 Task: Select the Azores Time as time zone for the schedule.
Action: Mouse moved to (112, 350)
Screenshot: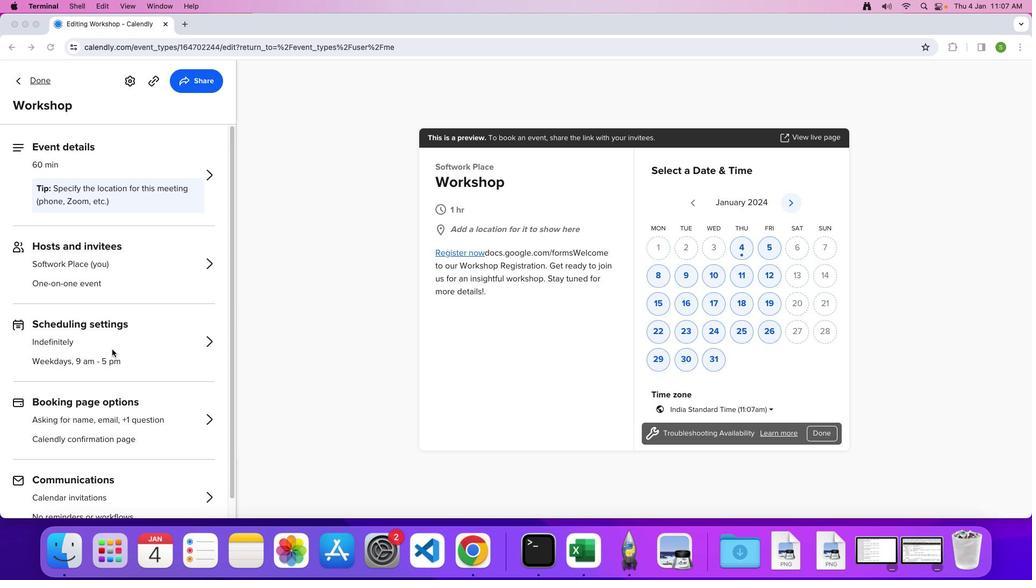 
Action: Mouse pressed left at (112, 350)
Screenshot: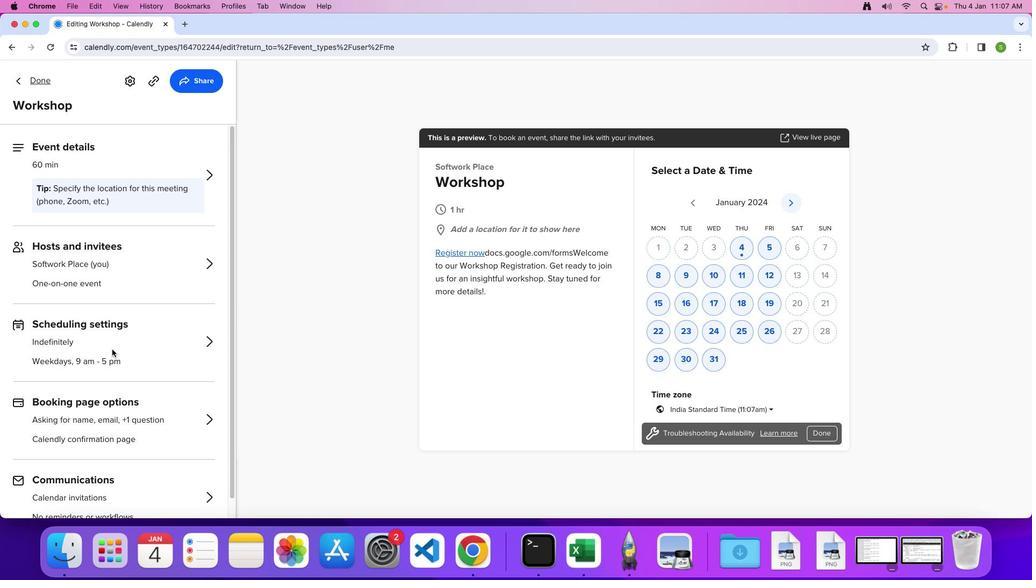 
Action: Mouse moved to (135, 333)
Screenshot: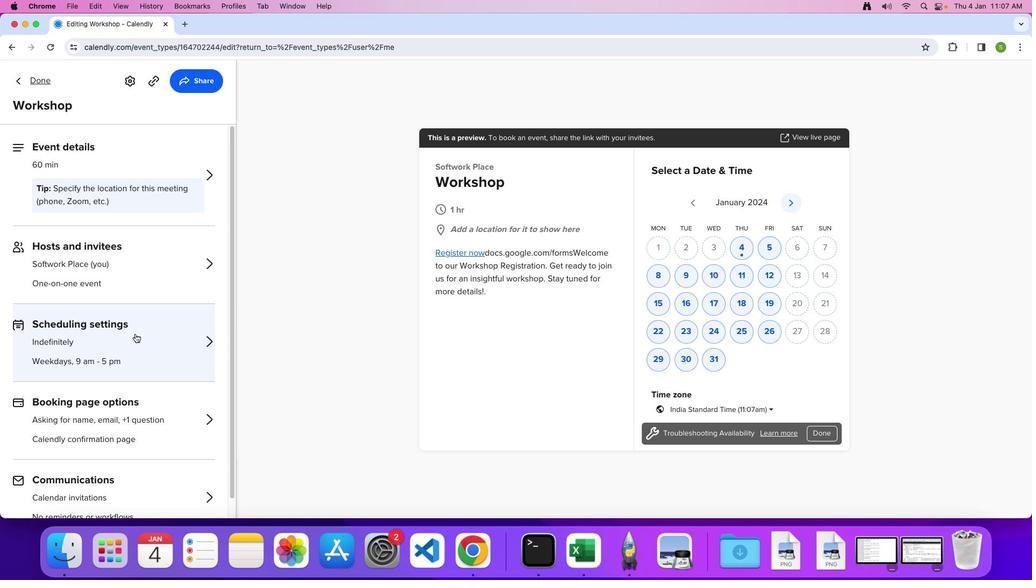 
Action: Mouse pressed left at (135, 333)
Screenshot: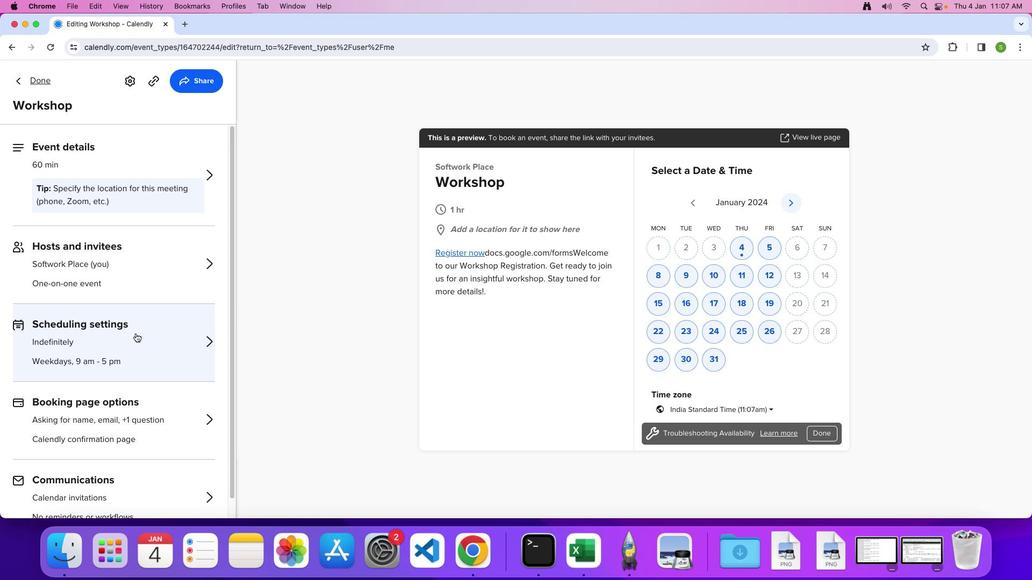 
Action: Mouse moved to (132, 337)
Screenshot: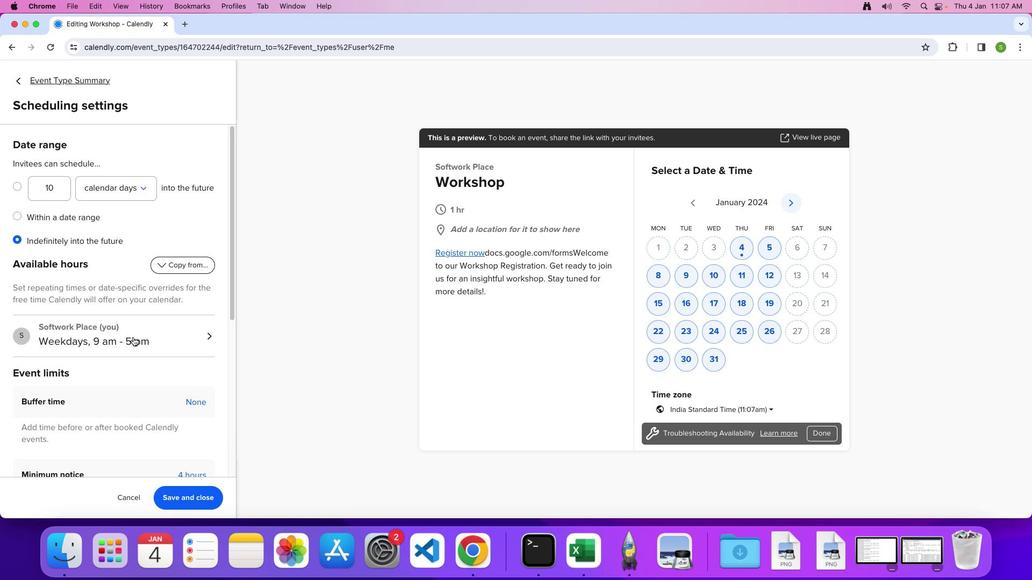 
Action: Mouse pressed left at (132, 337)
Screenshot: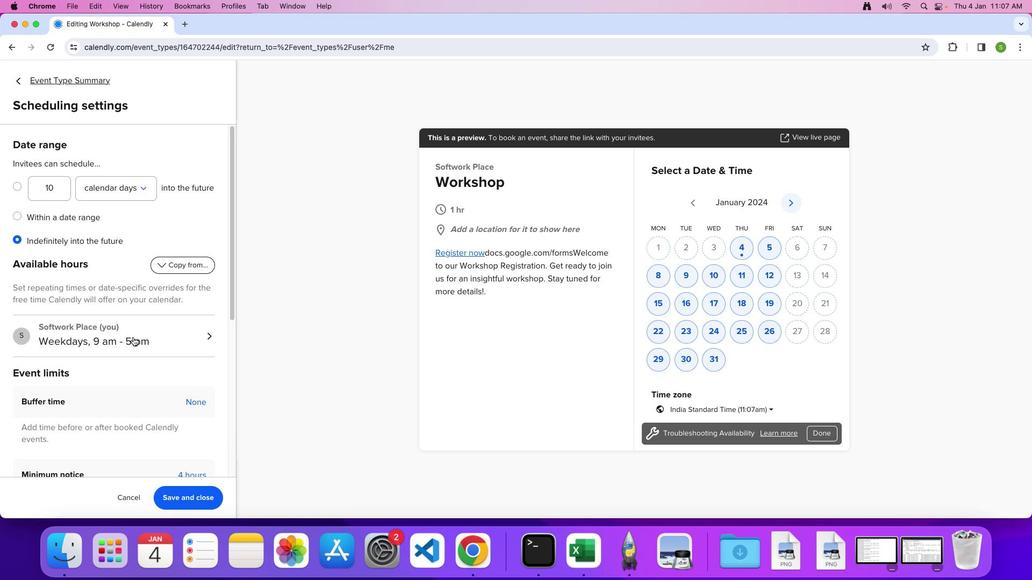 
Action: Mouse moved to (91, 200)
Screenshot: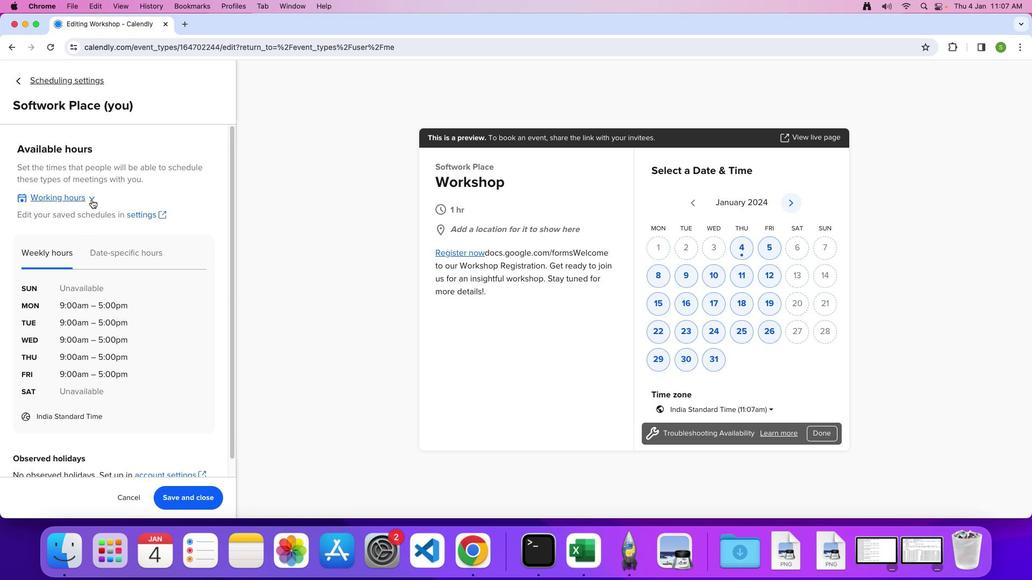
Action: Mouse pressed left at (91, 200)
Screenshot: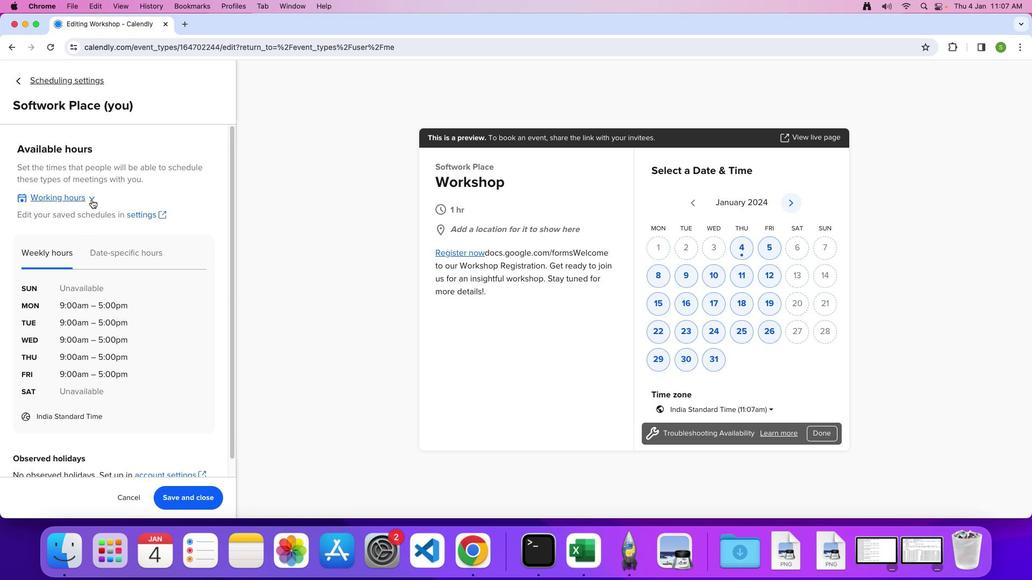 
Action: Mouse moved to (68, 272)
Screenshot: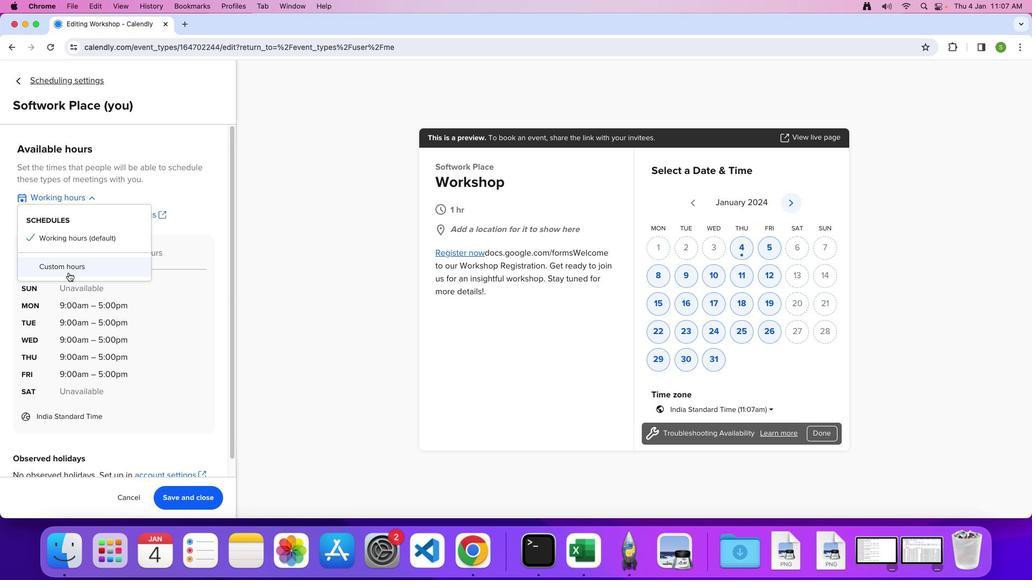 
Action: Mouse pressed left at (68, 272)
Screenshot: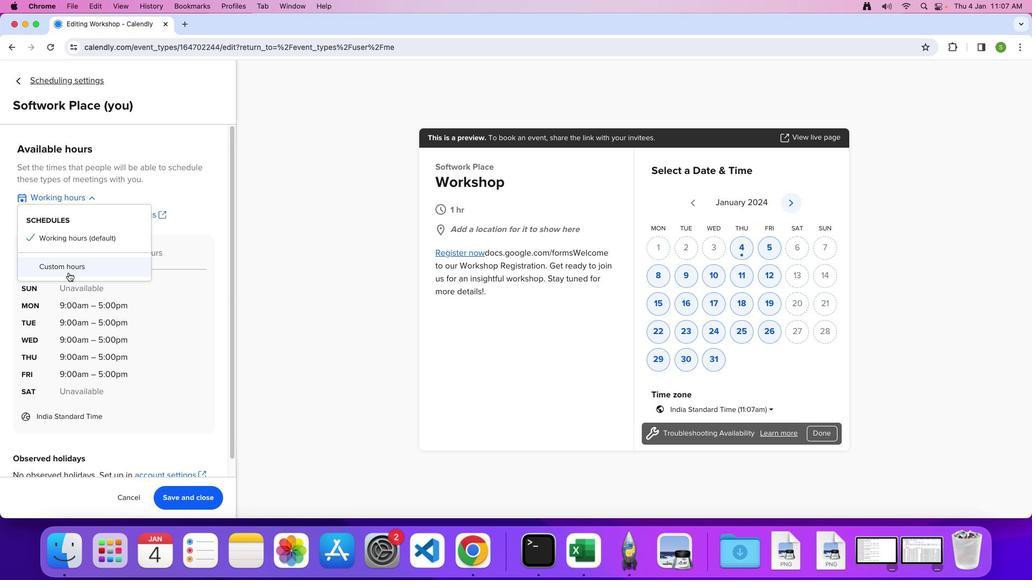 
Action: Mouse moved to (178, 352)
Screenshot: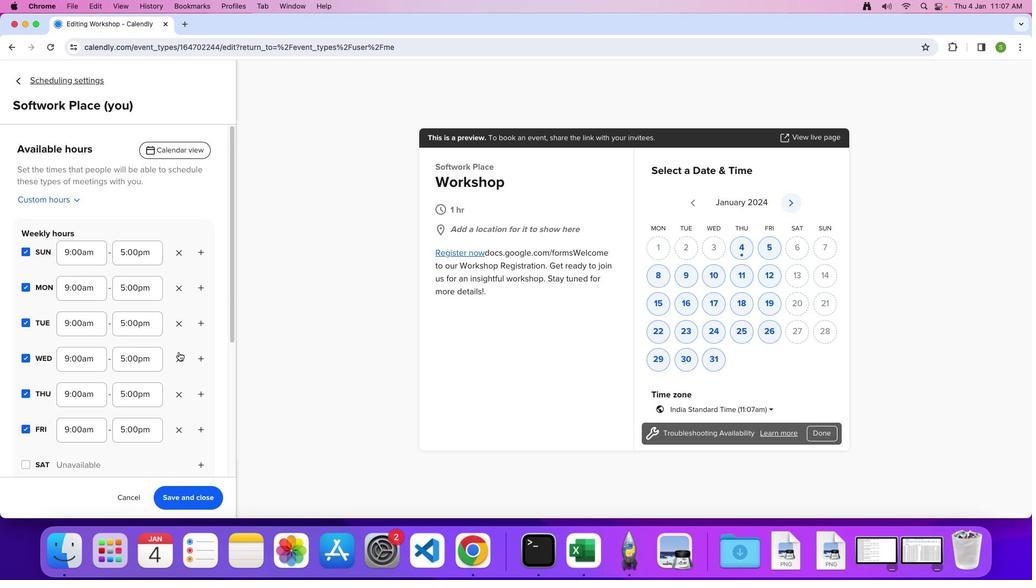 
Action: Mouse scrolled (178, 352) with delta (0, 0)
Screenshot: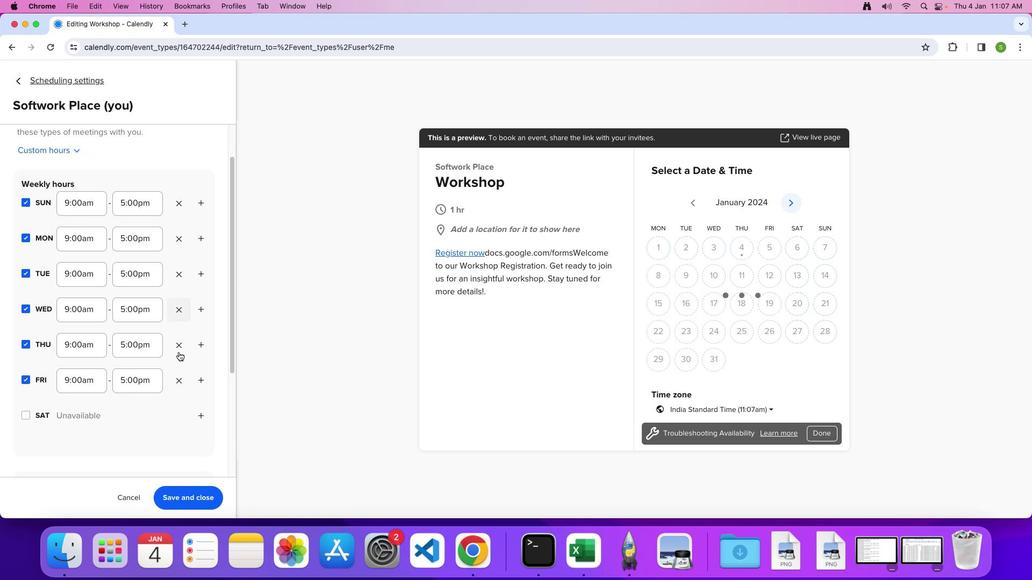 
Action: Mouse moved to (178, 352)
Screenshot: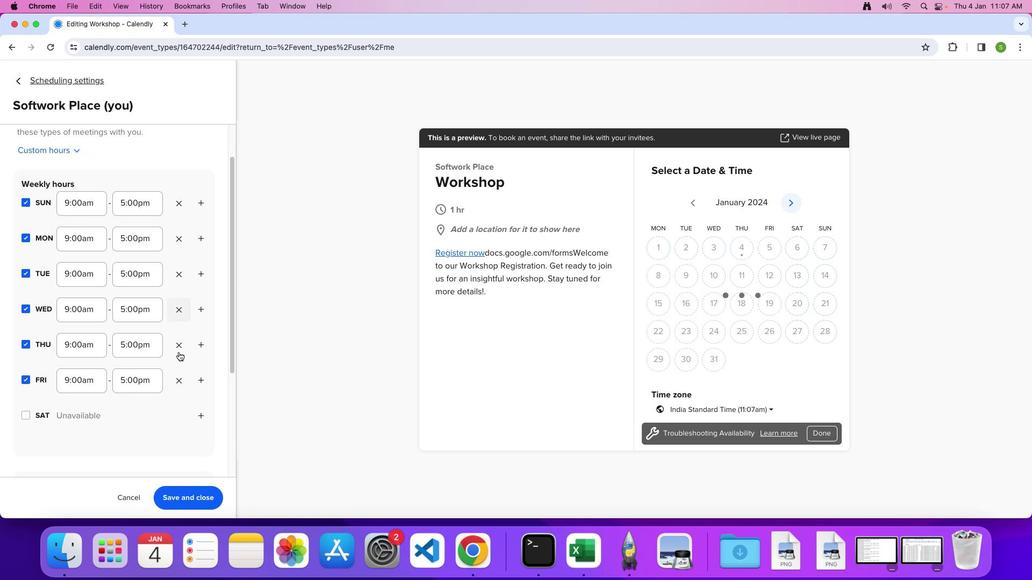 
Action: Mouse scrolled (178, 352) with delta (0, 0)
Screenshot: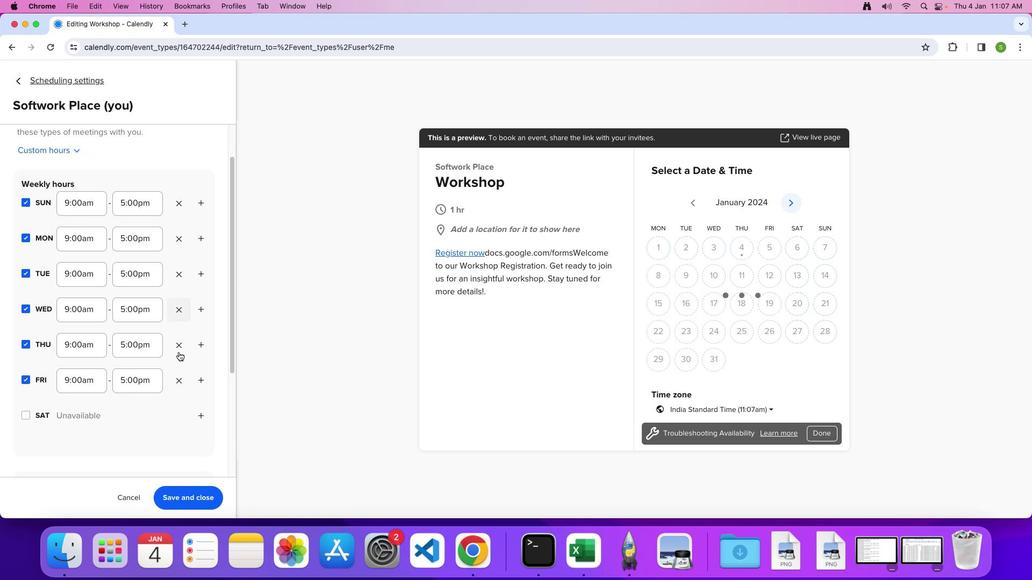 
Action: Mouse moved to (179, 352)
Screenshot: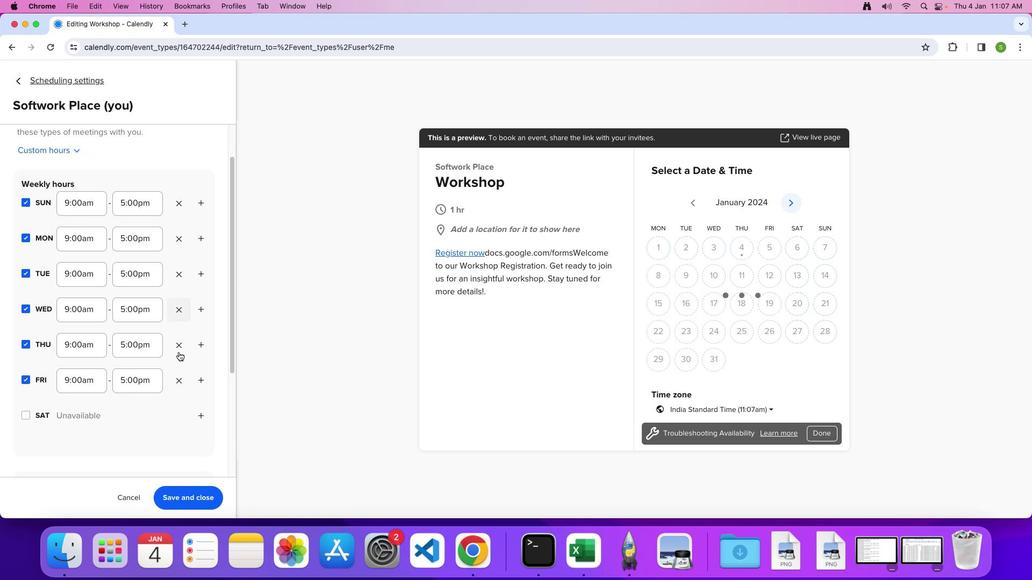 
Action: Mouse scrolled (179, 352) with delta (0, -1)
Screenshot: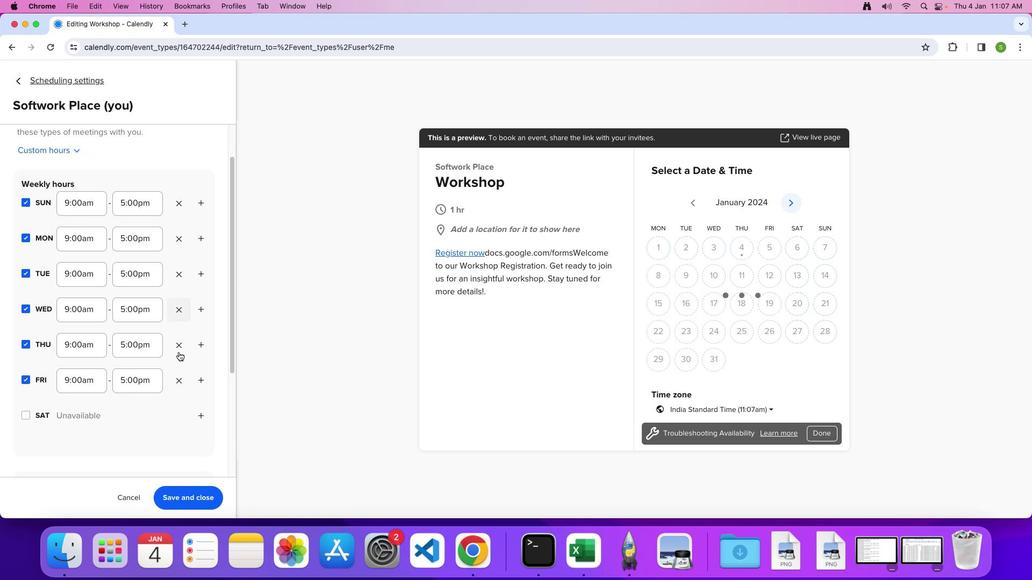 
Action: Mouse moved to (179, 352)
Screenshot: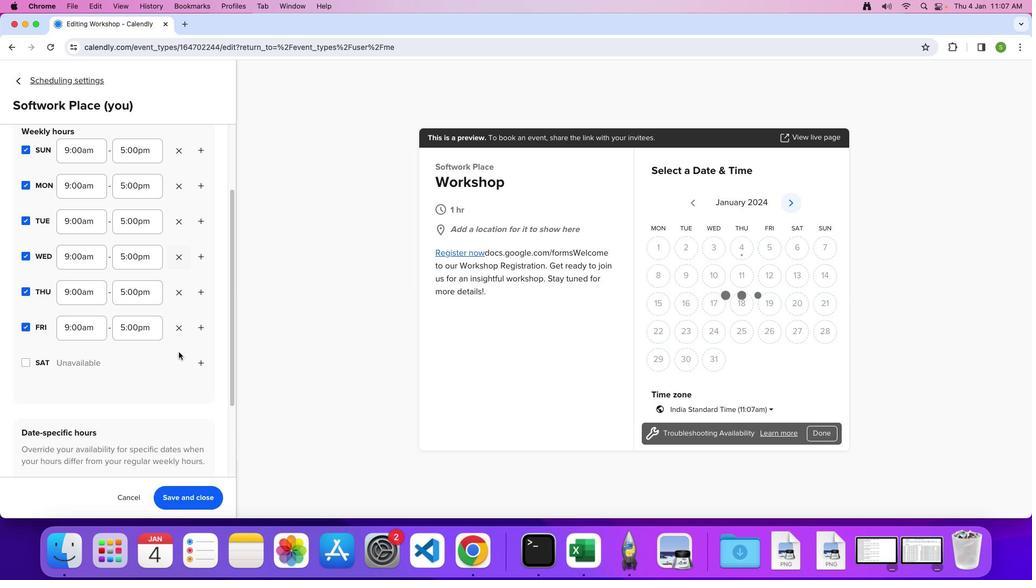 
Action: Mouse scrolled (179, 352) with delta (0, 0)
Screenshot: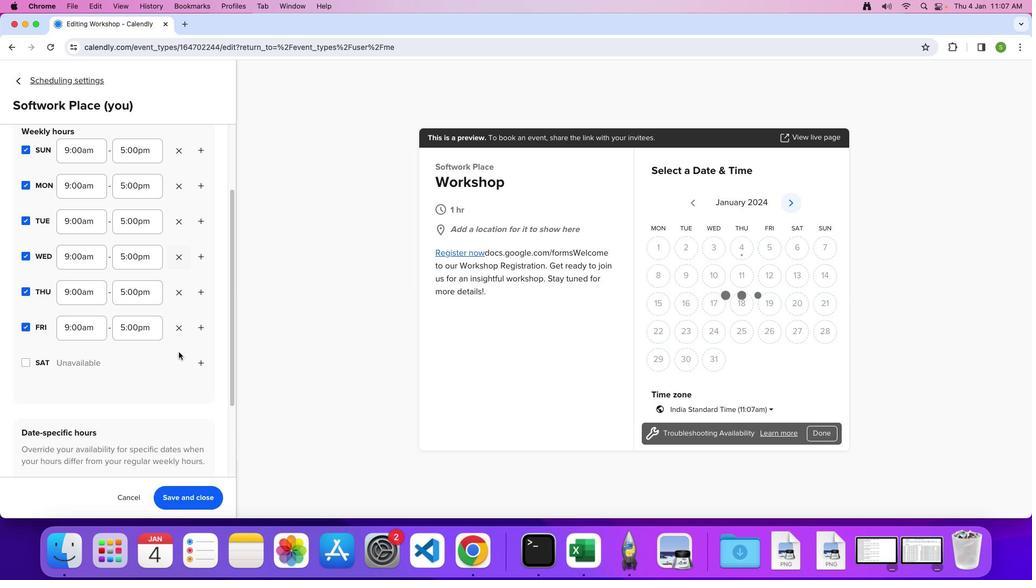 
Action: Mouse scrolled (179, 352) with delta (0, 0)
Screenshot: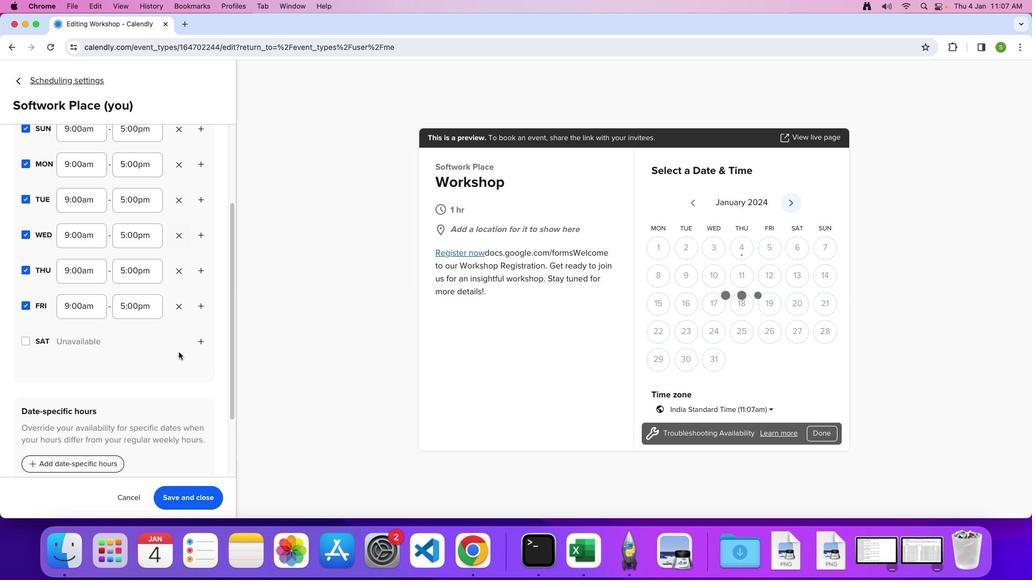 
Action: Mouse scrolled (179, 352) with delta (0, -2)
Screenshot: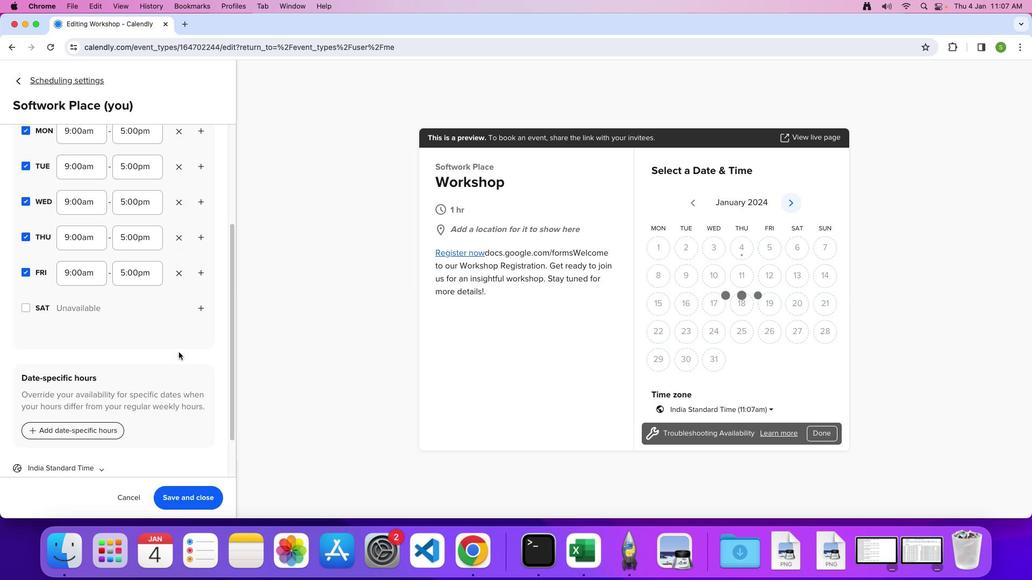 
Action: Mouse scrolled (179, 352) with delta (0, -1)
Screenshot: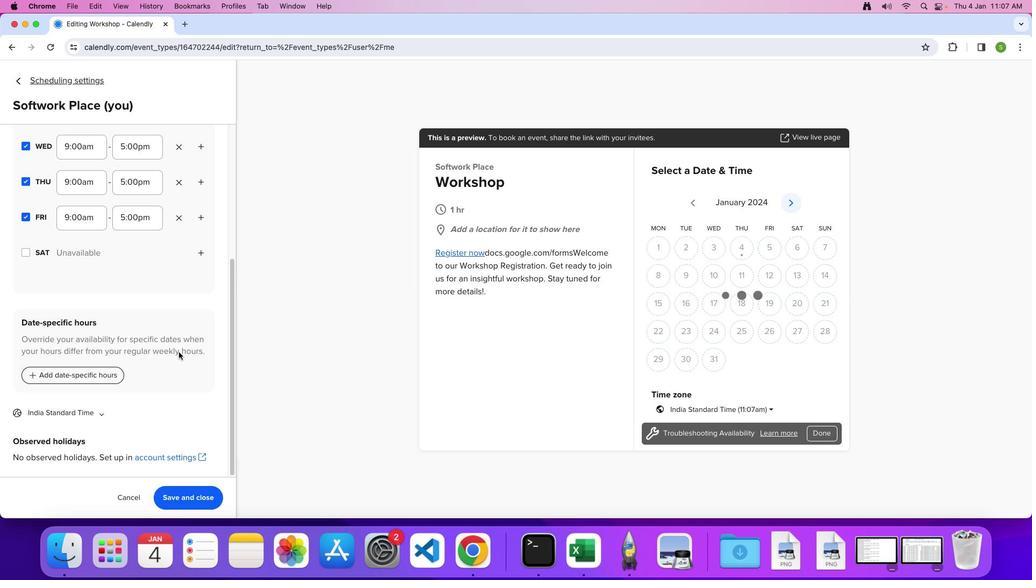 
Action: Mouse scrolled (179, 352) with delta (0, 0)
Screenshot: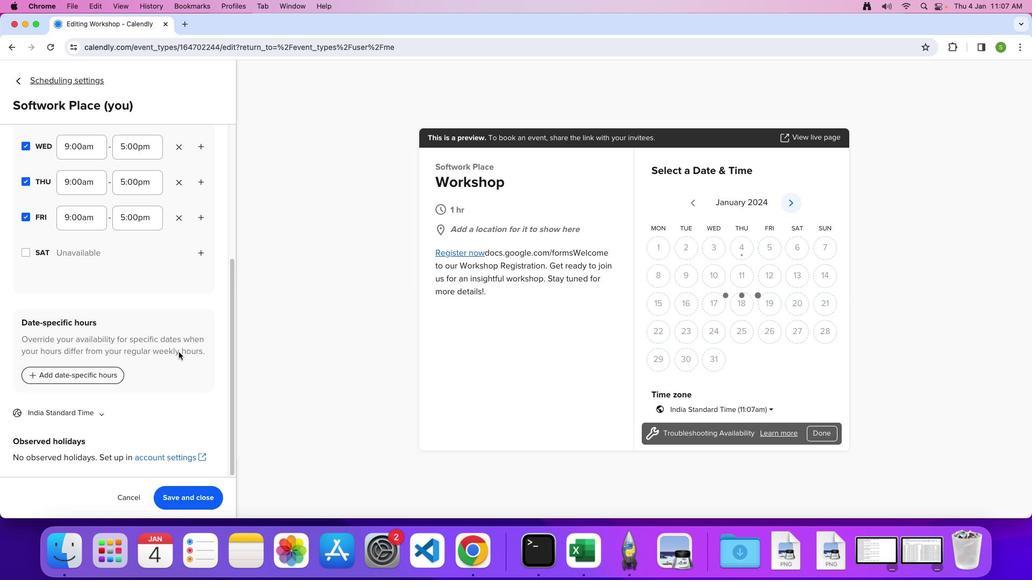 
Action: Mouse scrolled (179, 352) with delta (0, 0)
Screenshot: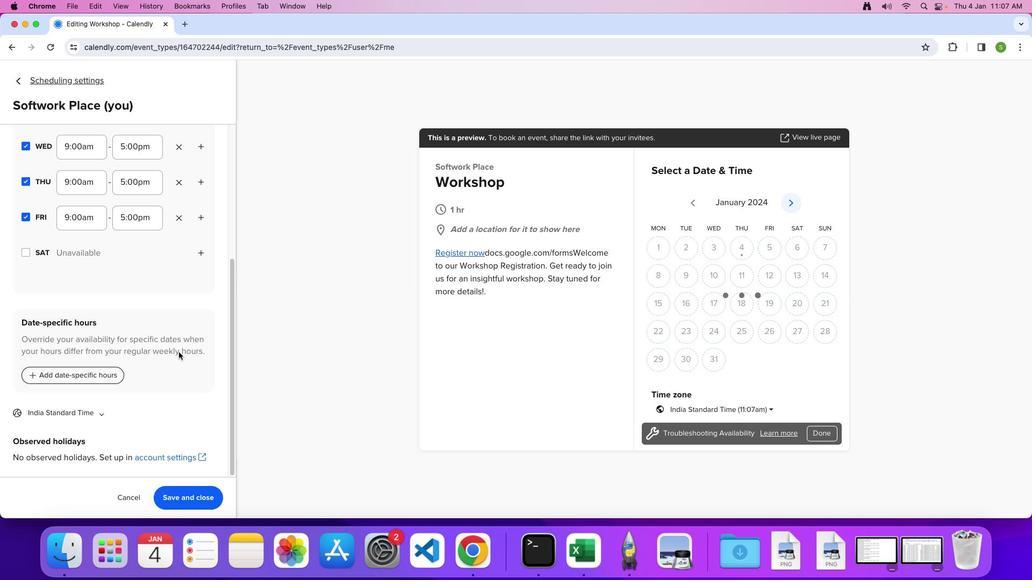 
Action: Mouse scrolled (179, 352) with delta (0, -1)
Screenshot: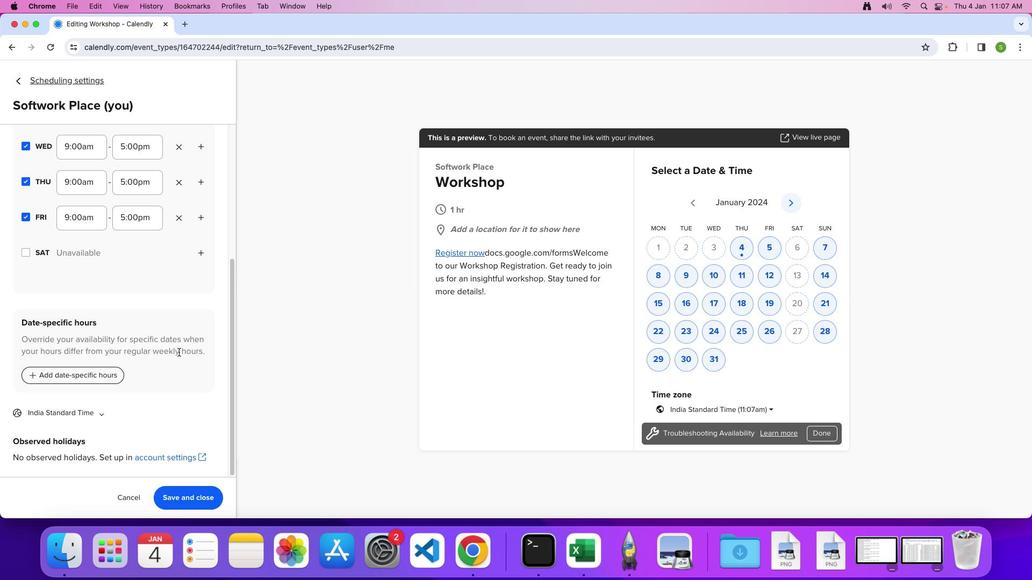 
Action: Mouse moved to (96, 411)
Screenshot: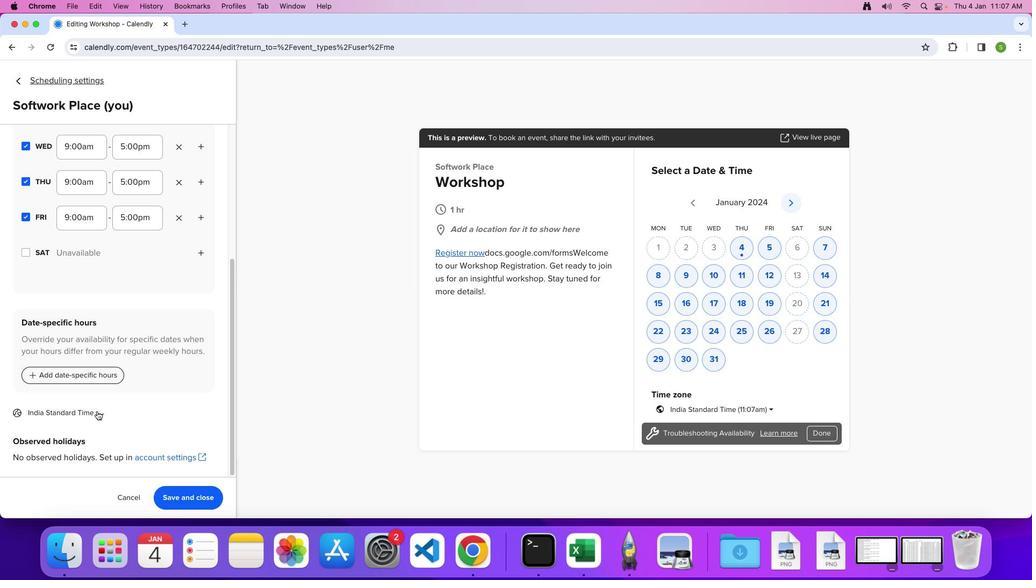 
Action: Mouse pressed left at (96, 411)
Screenshot: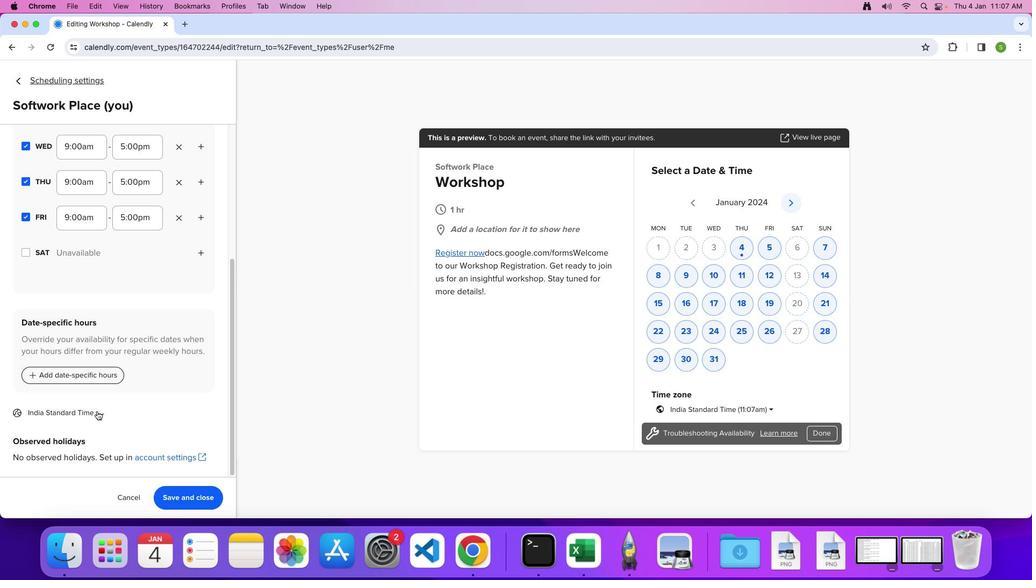 
Action: Mouse moved to (111, 391)
Screenshot: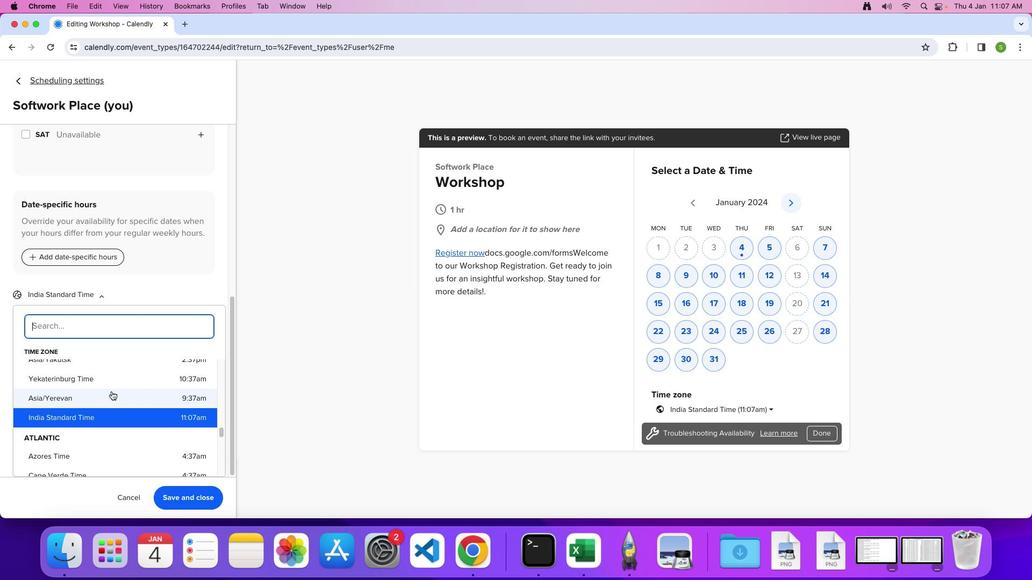 
Action: Mouse scrolled (111, 391) with delta (0, 0)
Screenshot: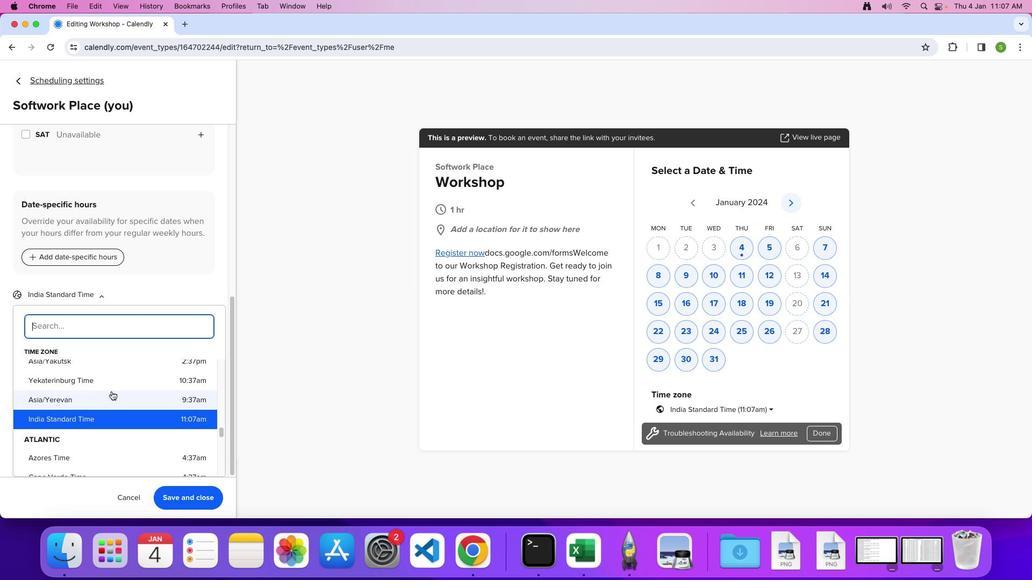 
Action: Mouse scrolled (111, 391) with delta (0, 0)
Screenshot: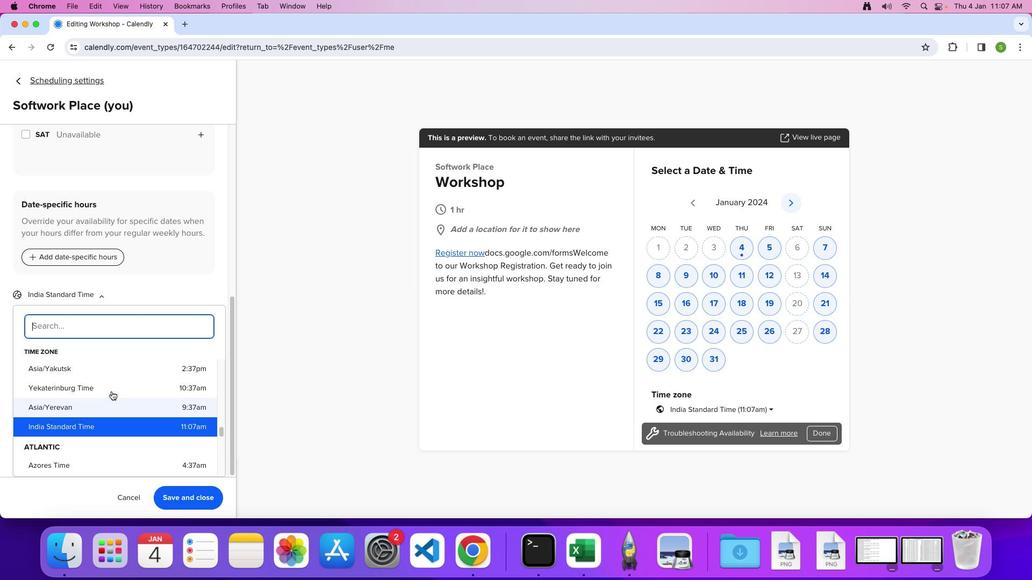 
Action: Mouse moved to (111, 391)
Screenshot: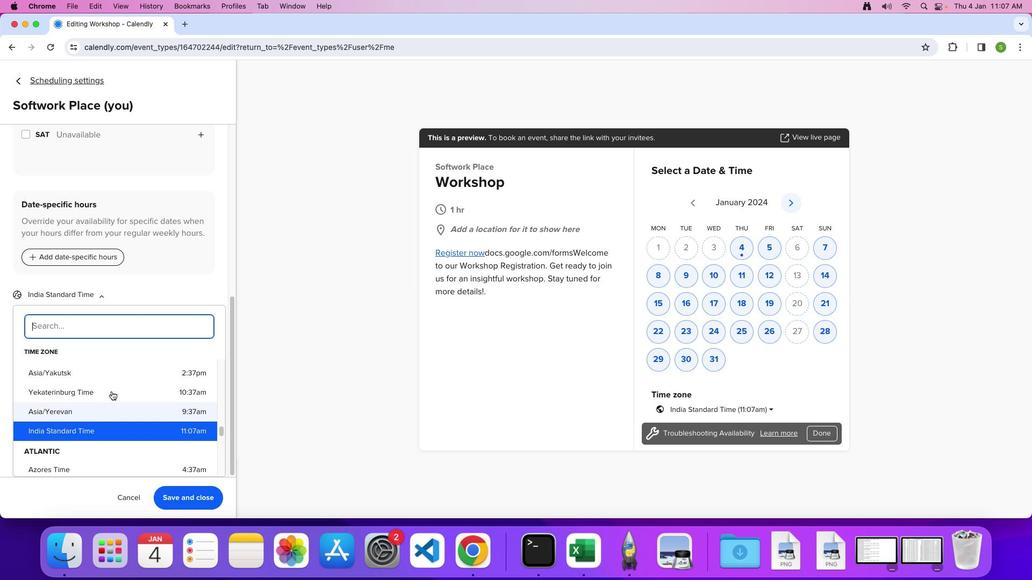 
Action: Mouse scrolled (111, 391) with delta (0, 0)
Screenshot: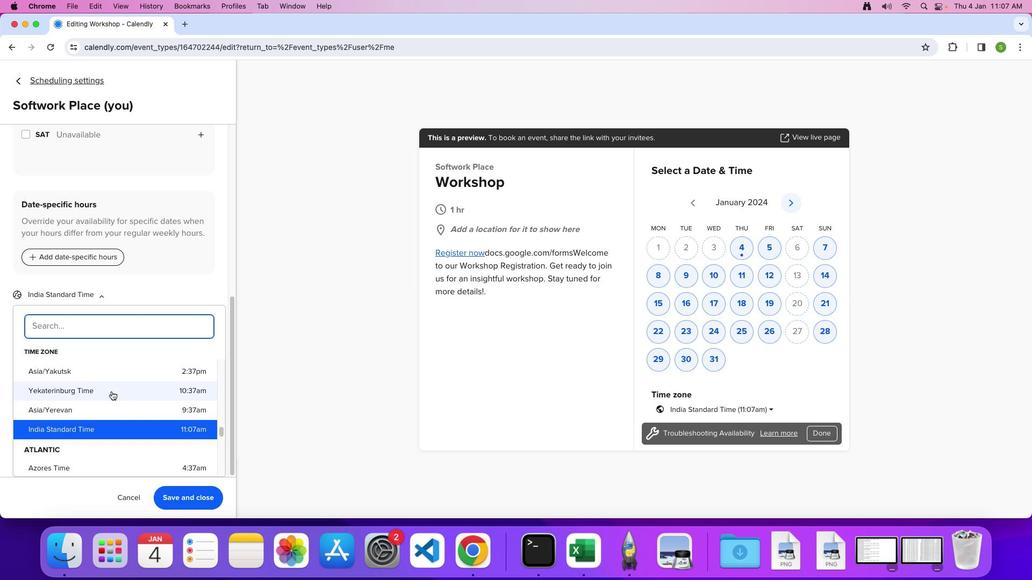 
Action: Mouse scrolled (111, 391) with delta (0, 0)
Screenshot: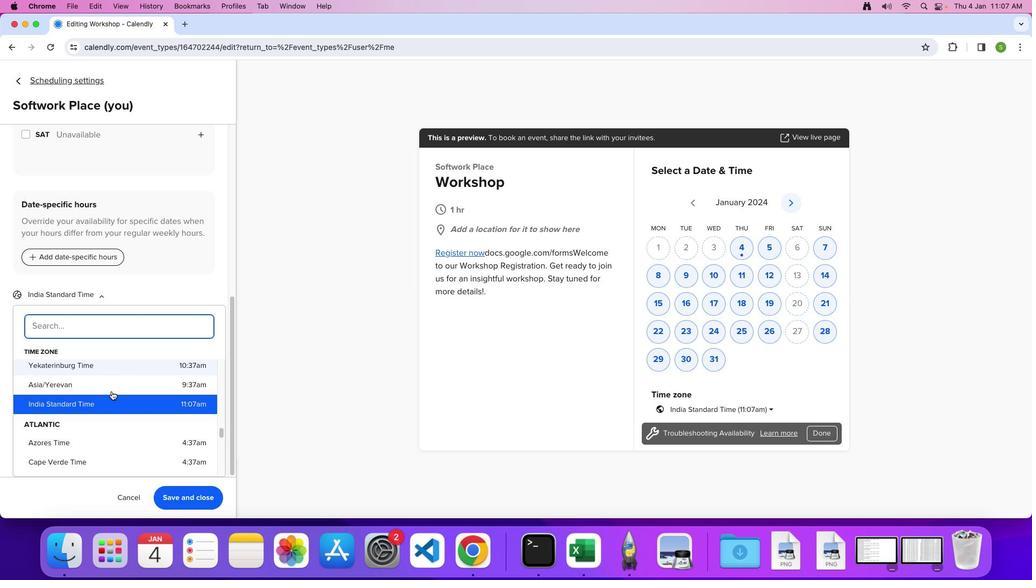 
Action: Mouse scrolled (111, 391) with delta (0, -1)
Screenshot: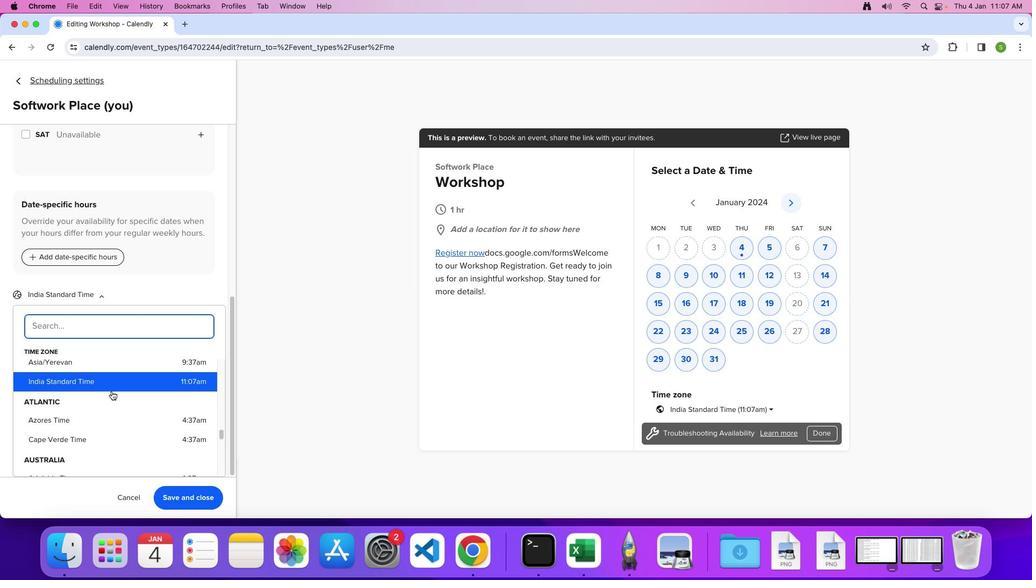 
Action: Mouse moved to (97, 387)
Screenshot: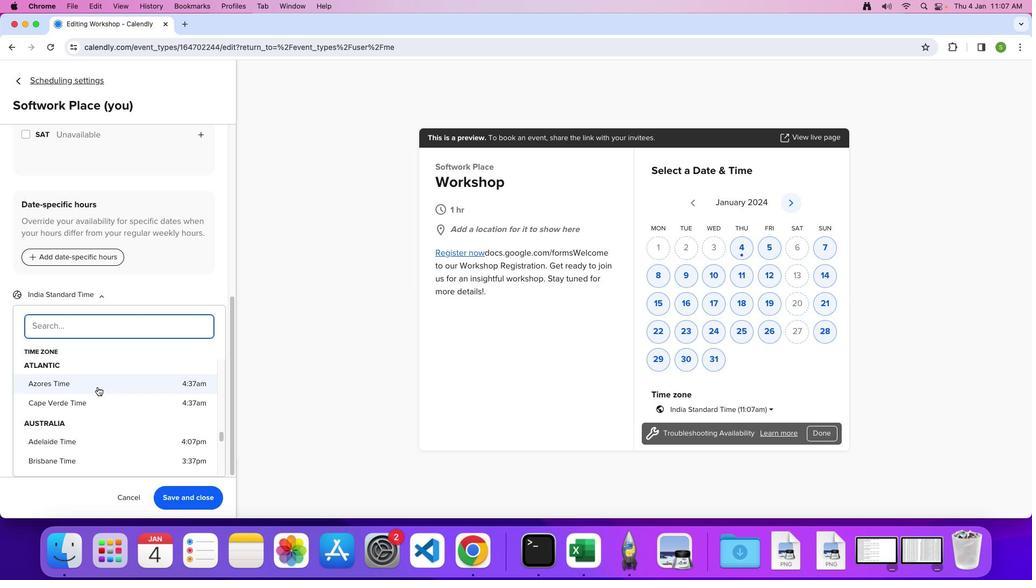 
Action: Mouse pressed left at (97, 387)
Screenshot: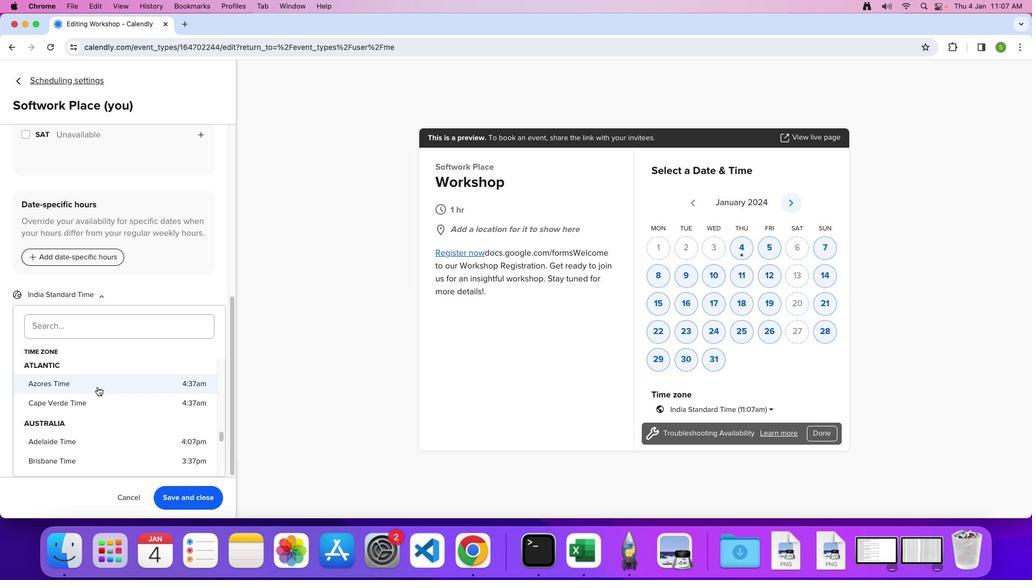 
